 Task: Create a section Business Process Mapping Sprint and in the section, add a milestone Natural Language Processing Integration in the project AgileFrame
Action: Mouse moved to (193, 436)
Screenshot: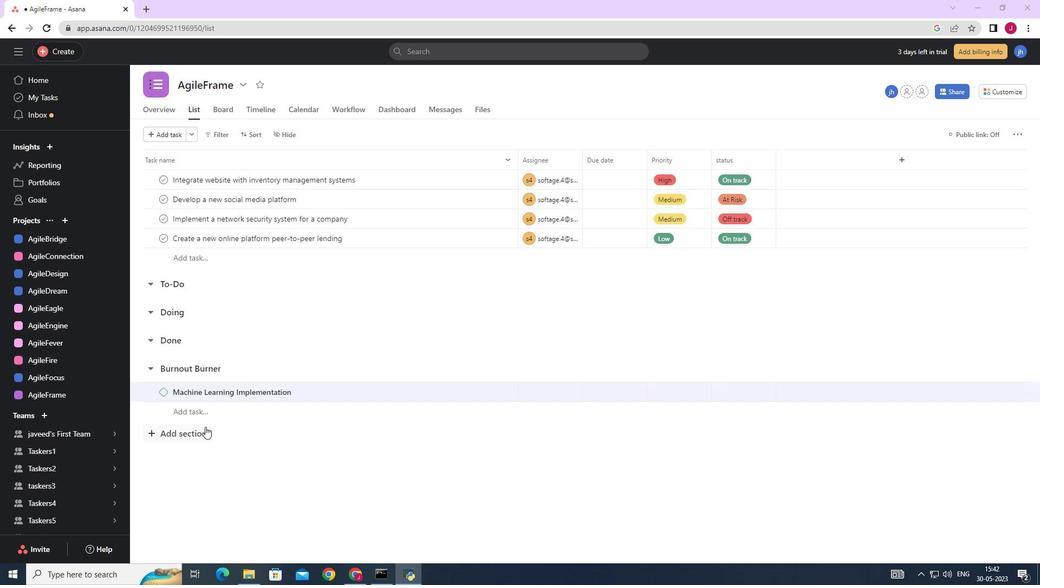 
Action: Mouse pressed left at (193, 436)
Screenshot: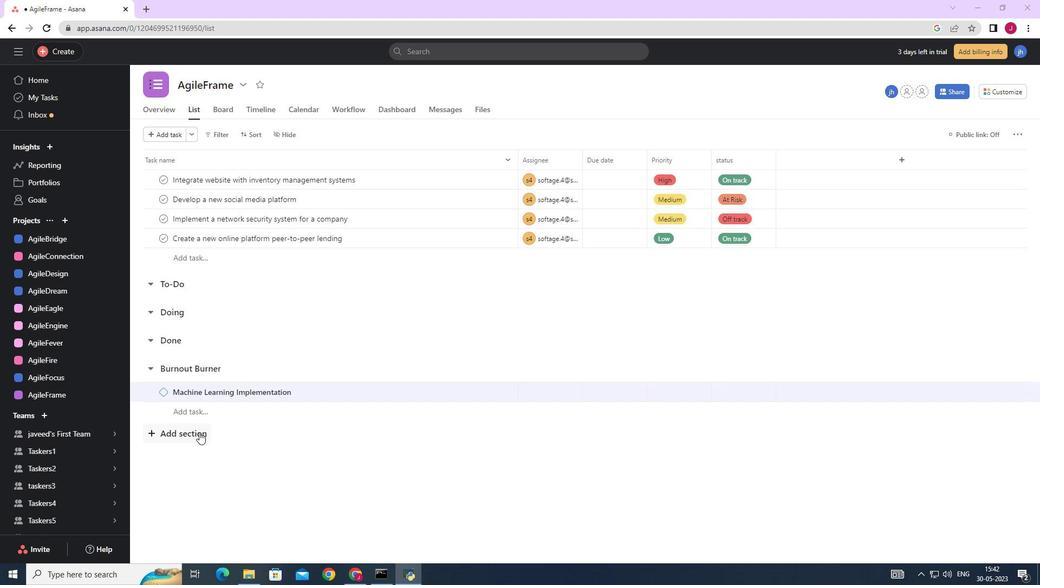 
Action: Mouse moved to (199, 433)
Screenshot: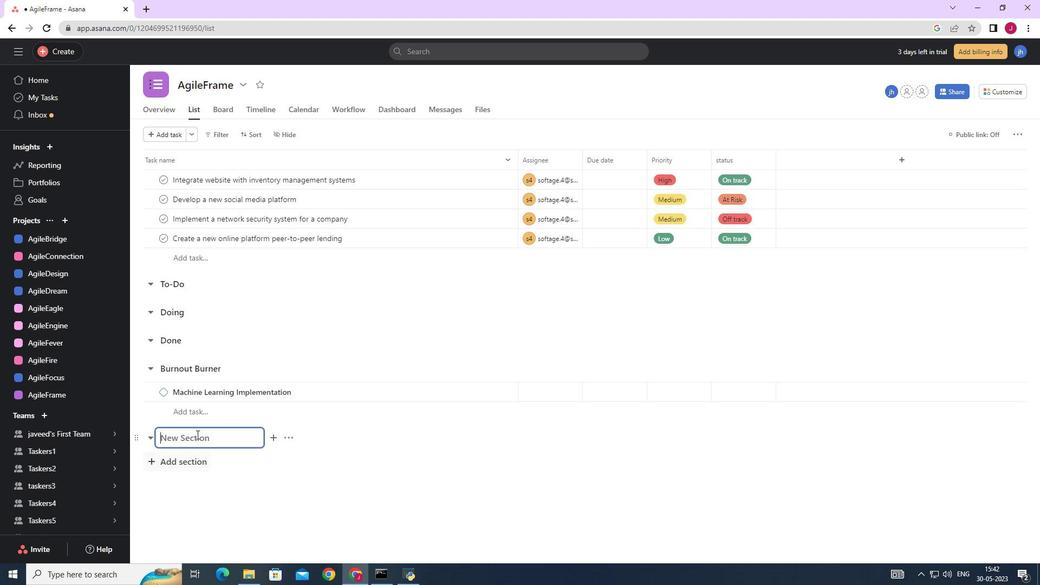 
Action: Key pressed <Key.caps_lock>B<Key.caps_lock>usiness<Key.space><Key.caps_lock>P<Key.caps_lock>rocessing<Key.space><Key.caps_lock>M<Key.caps_lock>apping<Key.space><Key.caps_lock>S<Key.caps_lock>print<Key.space><Key.enter>
Screenshot: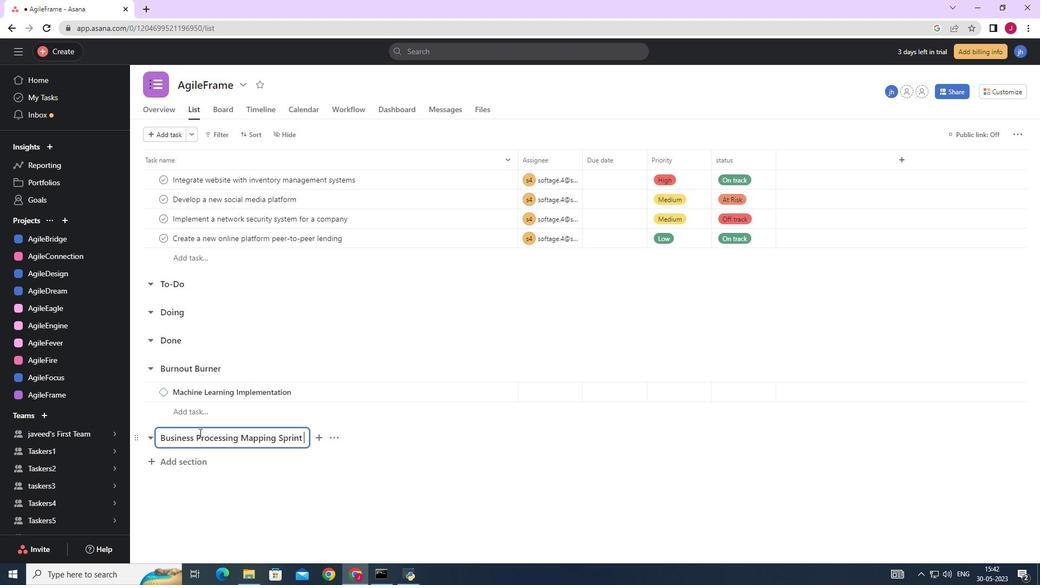 
Action: Mouse moved to (226, 463)
Screenshot: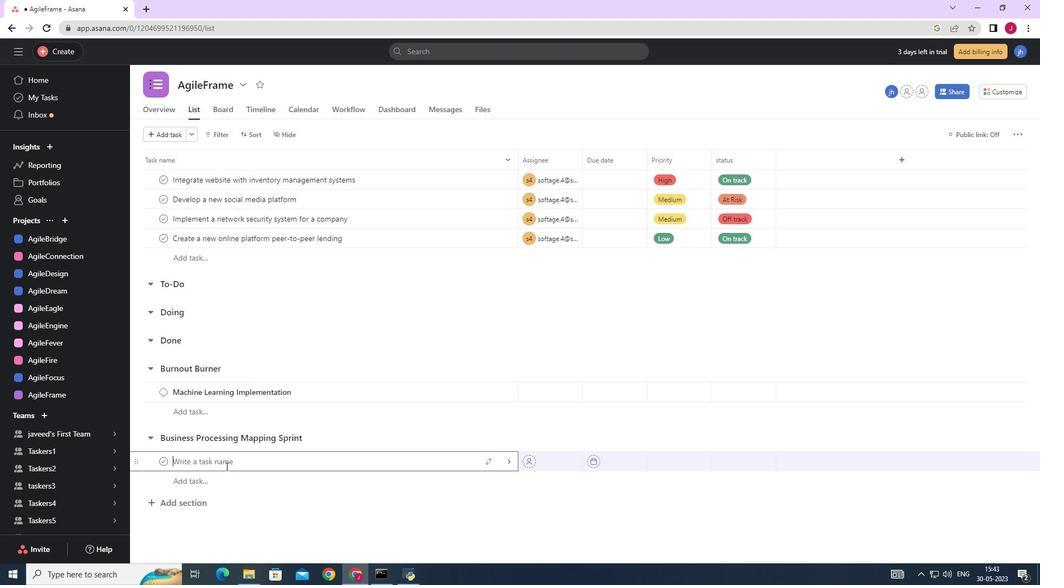 
Action: Mouse pressed left at (226, 463)
Screenshot: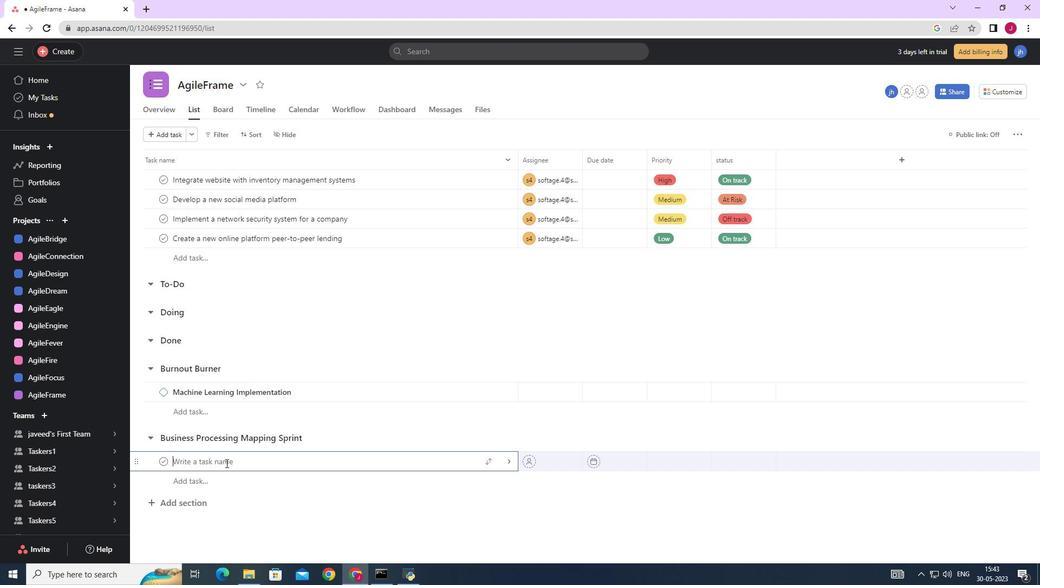 
Action: Key pressed <Key.caps_lock>N<Key.caps_lock>atura
Screenshot: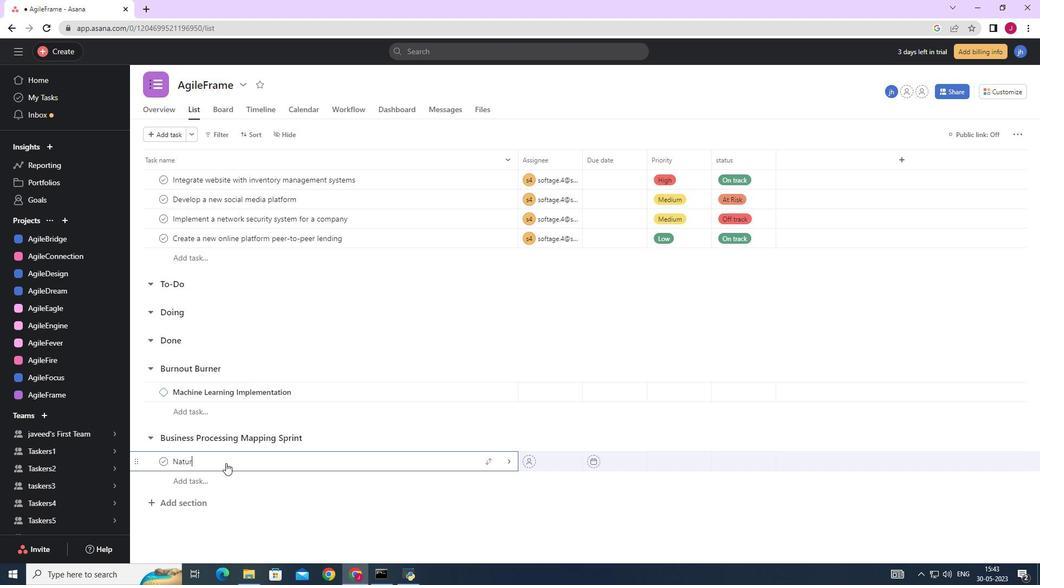 
Action: Mouse moved to (226, 463)
Screenshot: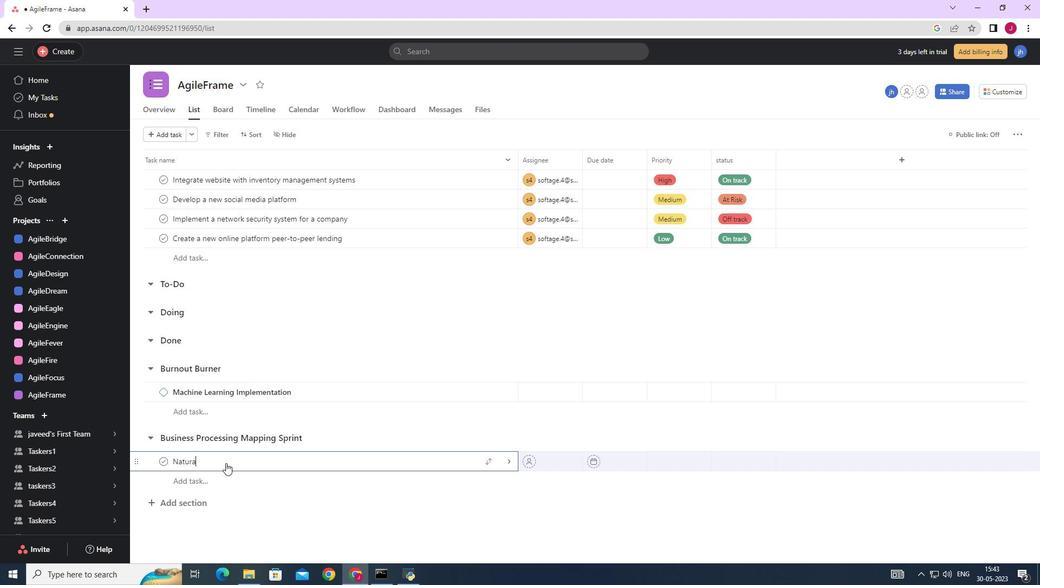 
Action: Key pressed l<Key.space><Key.caps_lock>L<Key.caps_lock>anguage<Key.space><Key.caps_lock>P<Key.caps_lock>rocessing<Key.space><Key.caps_lock>I<Key.caps_lock>ntegration
Screenshot: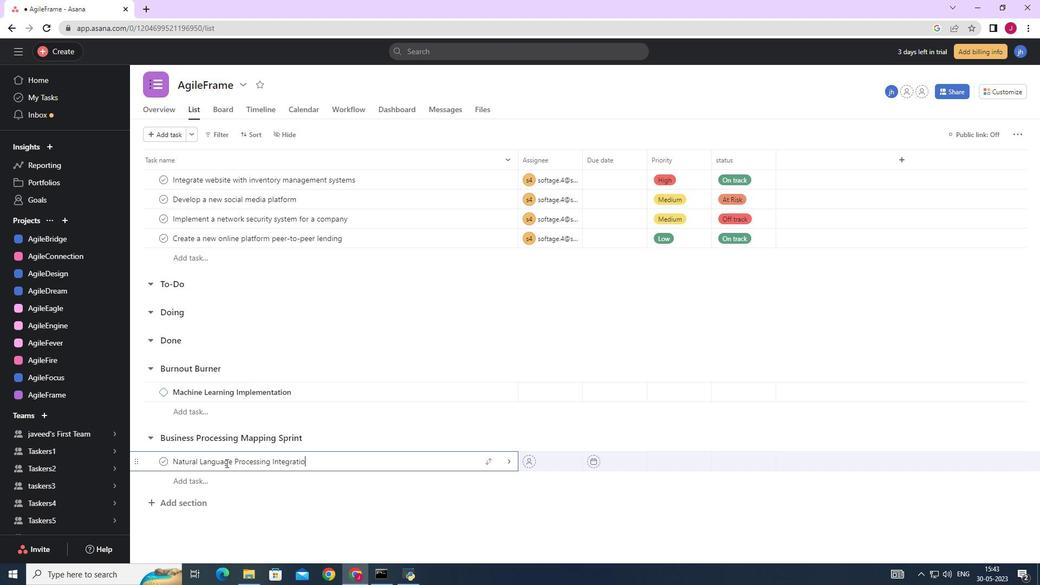 
Action: Mouse moved to (507, 463)
Screenshot: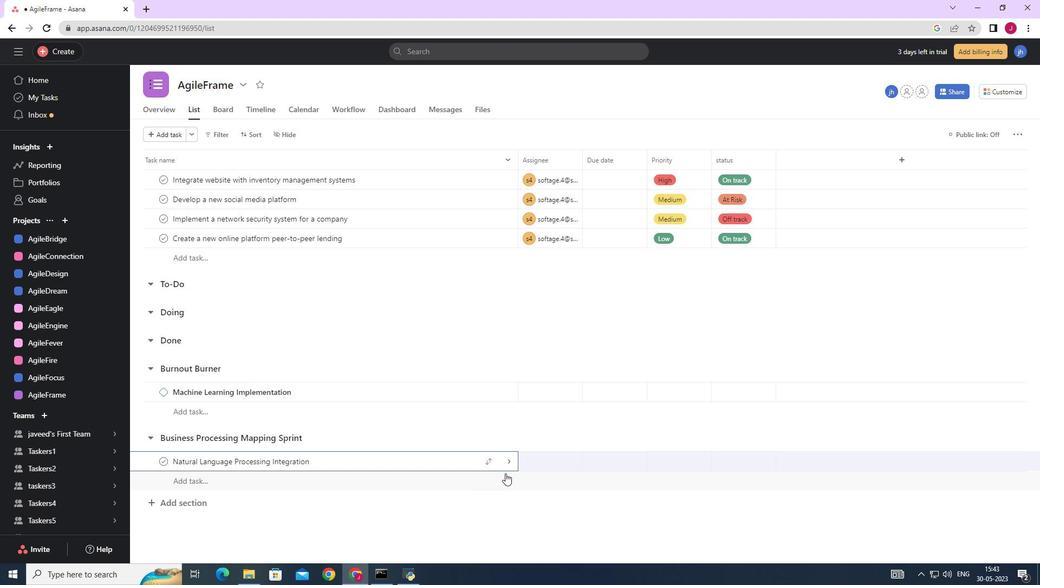 
Action: Mouse pressed left at (507, 463)
Screenshot: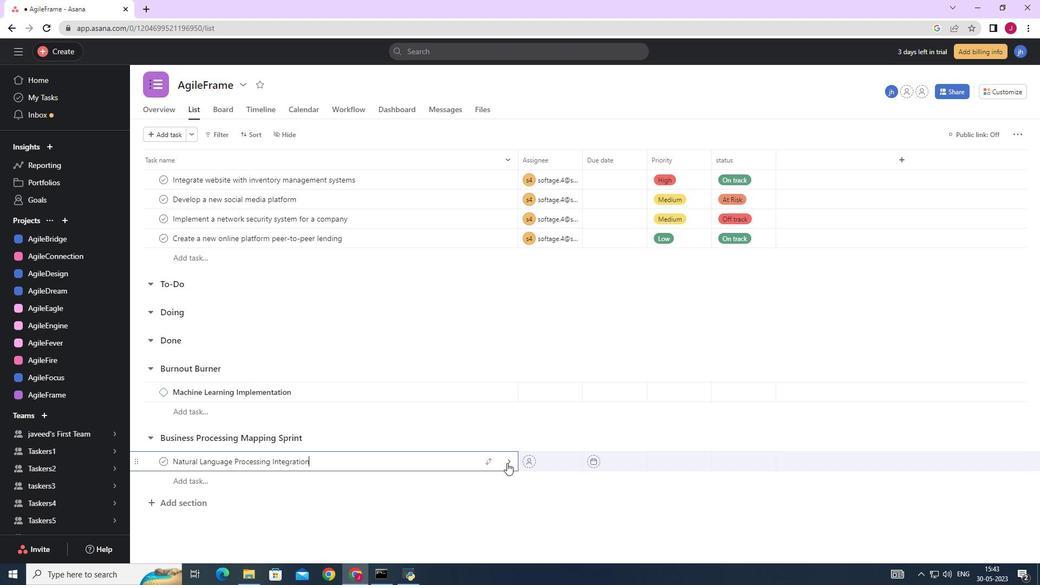 
Action: Mouse moved to (997, 133)
Screenshot: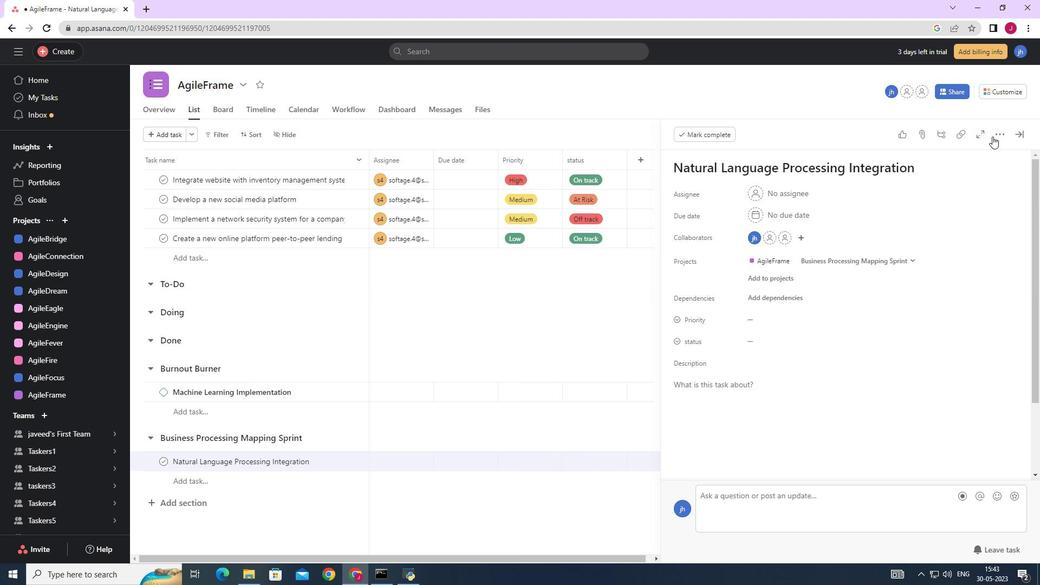 
Action: Mouse pressed left at (997, 133)
Screenshot: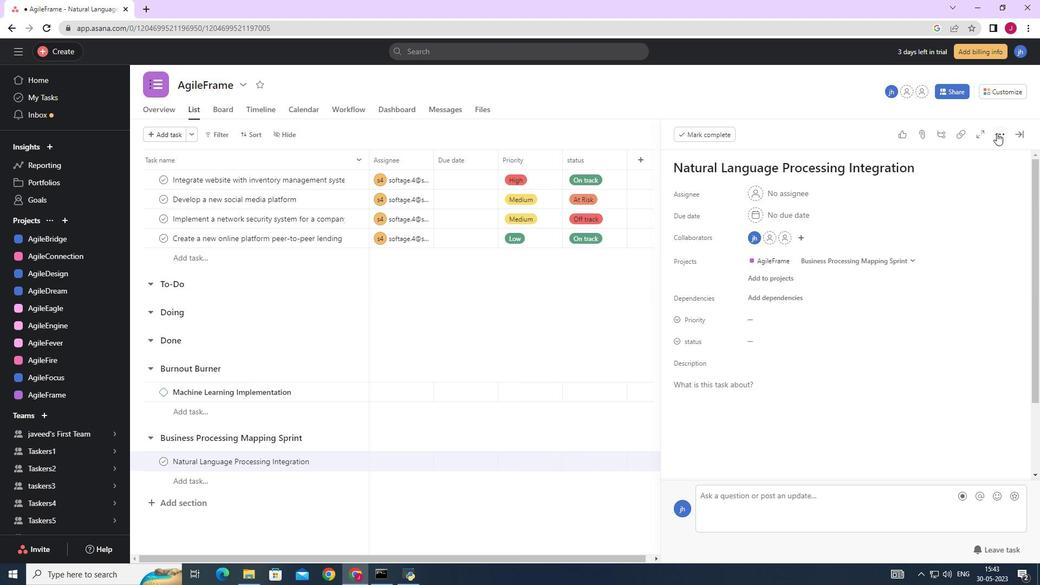 
Action: Mouse moved to (903, 174)
Screenshot: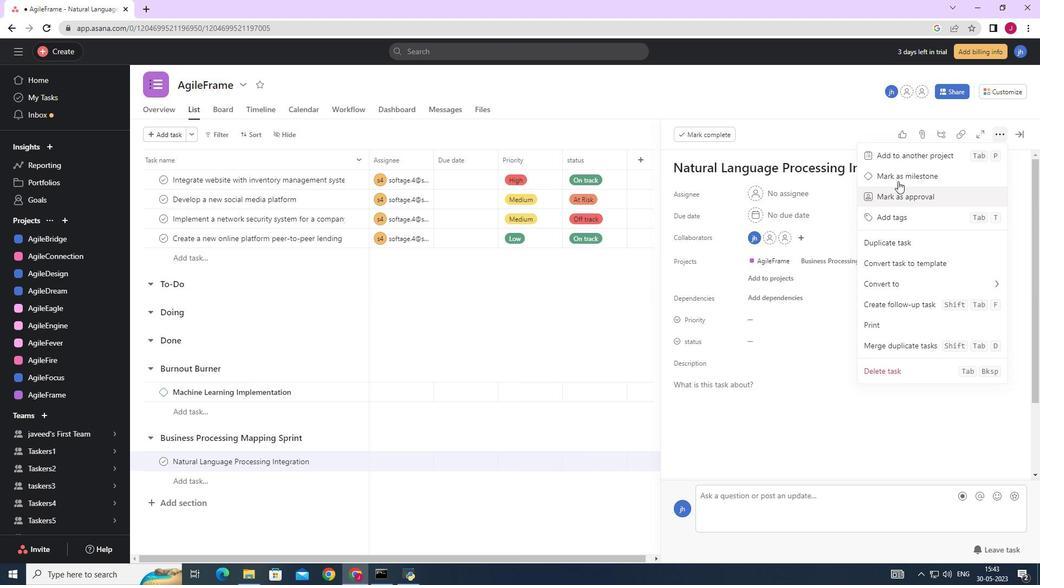 
Action: Mouse pressed left at (903, 174)
Screenshot: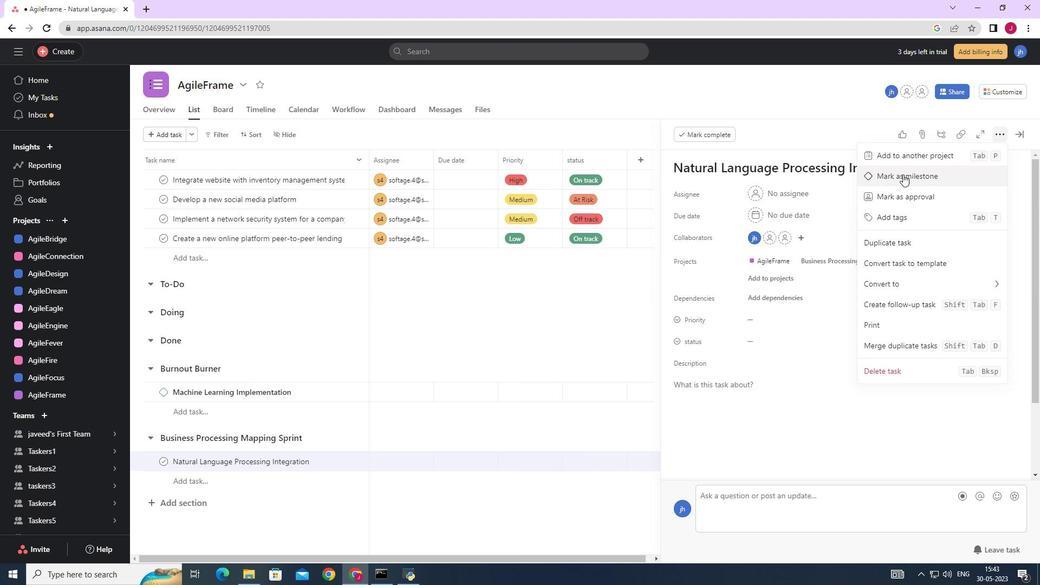 
Action: Mouse moved to (1016, 134)
Screenshot: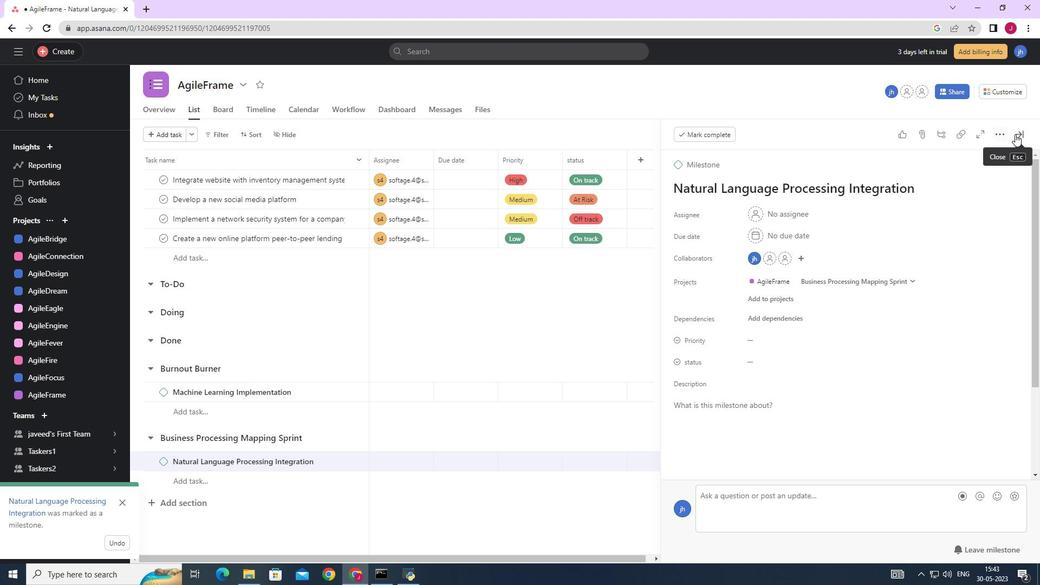 
Action: Mouse pressed left at (1016, 134)
Screenshot: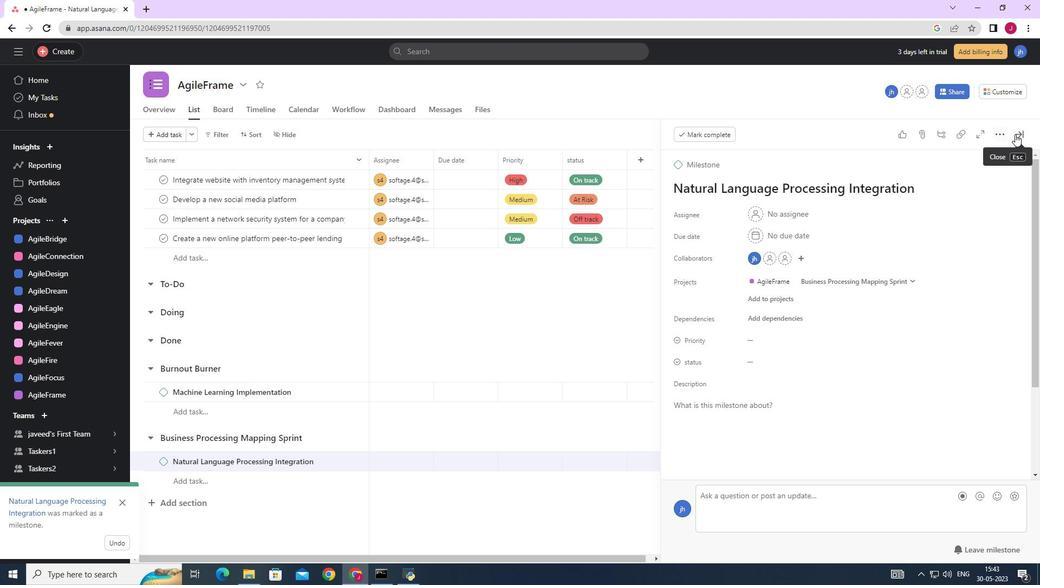 
Action: Mouse moved to (556, 329)
Screenshot: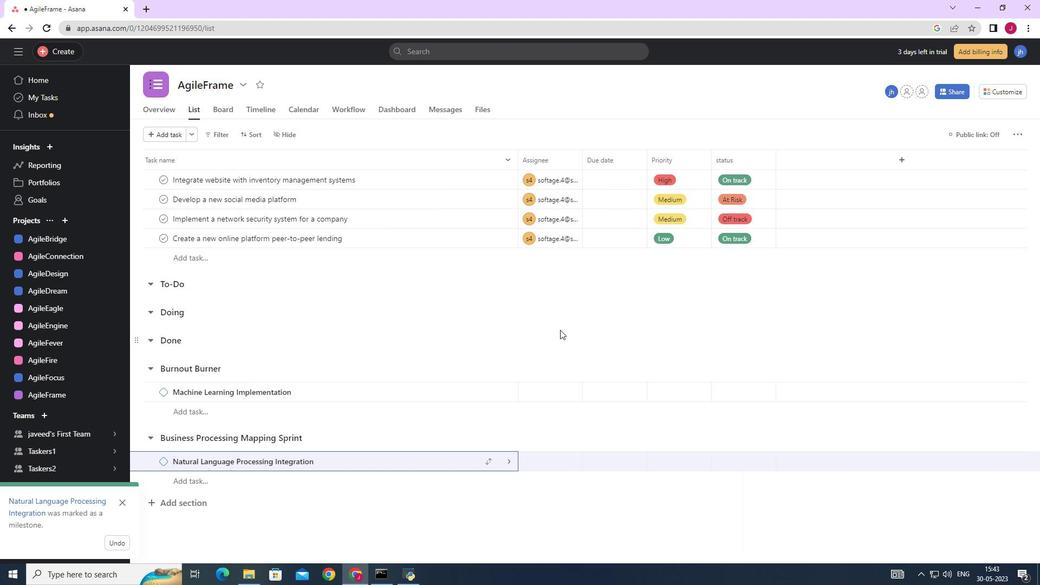 
